 Task: Create a scrum project WonderTech.
Action: Mouse moved to (238, 66)
Screenshot: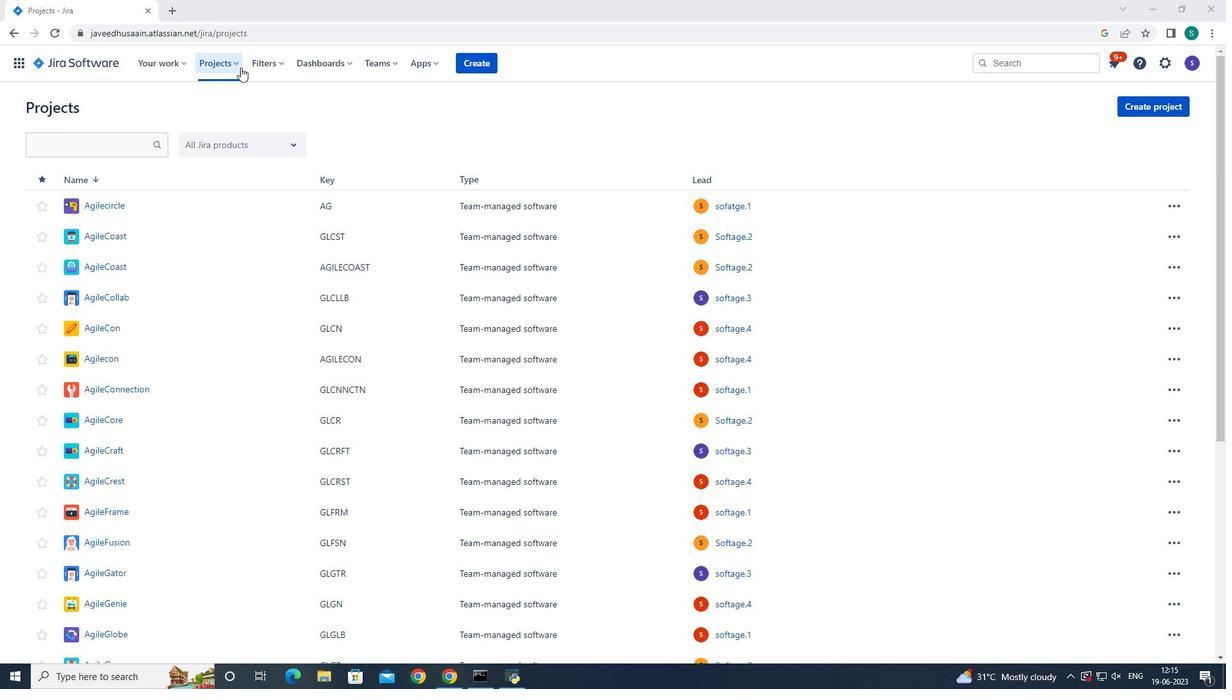 
Action: Mouse pressed left at (238, 66)
Screenshot: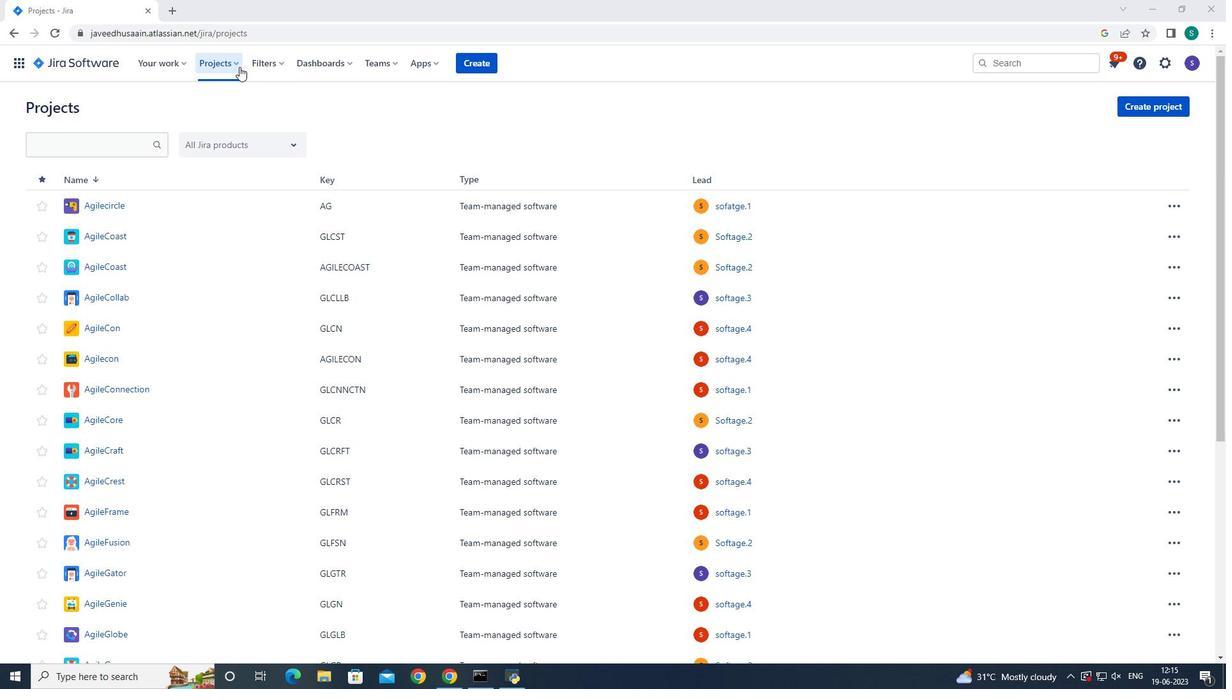 
Action: Mouse moved to (232, 249)
Screenshot: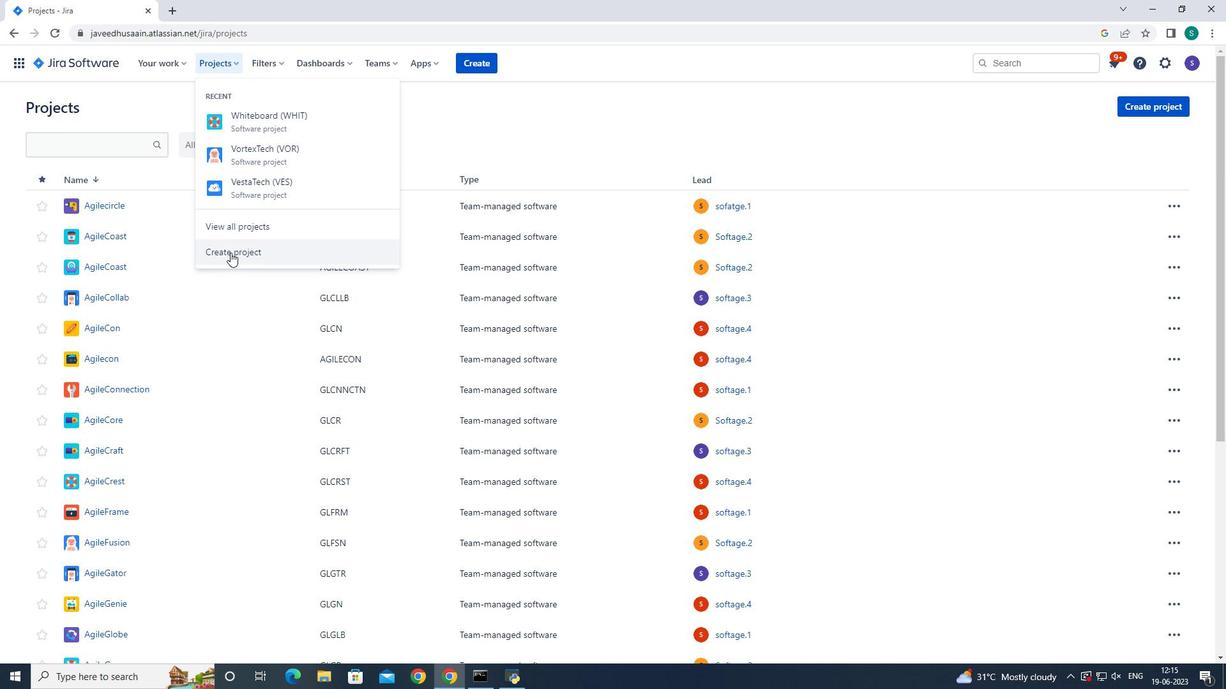 
Action: Mouse pressed left at (232, 249)
Screenshot: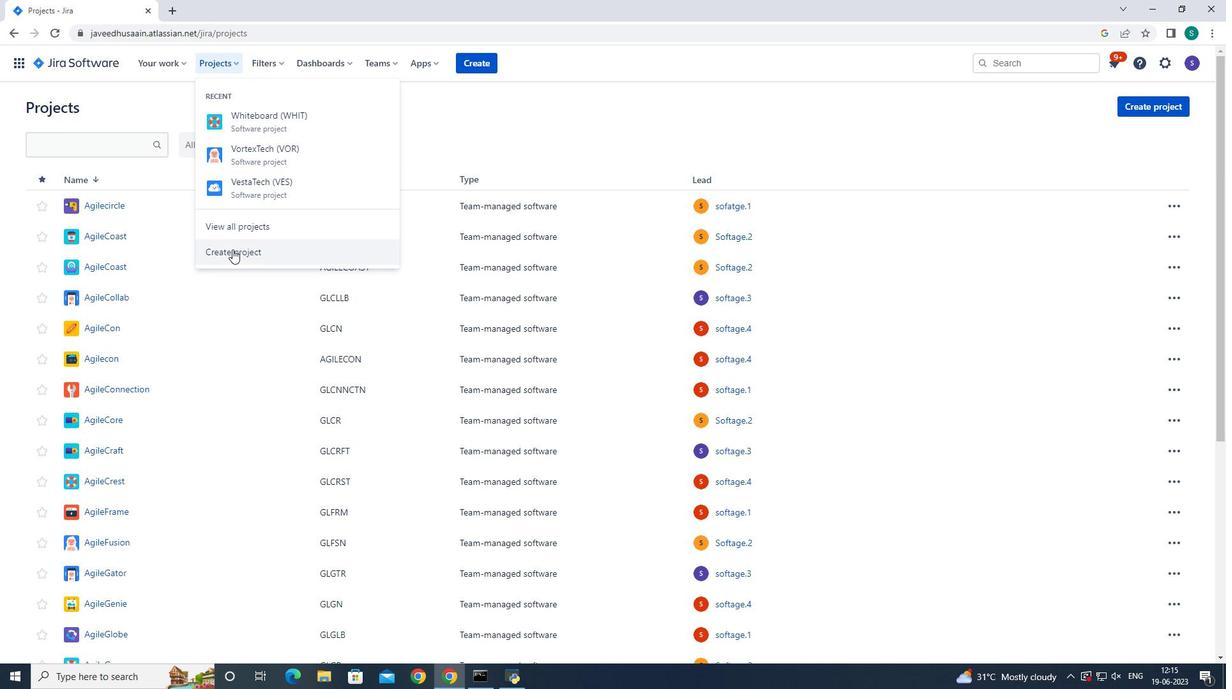 
Action: Mouse moved to (590, 221)
Screenshot: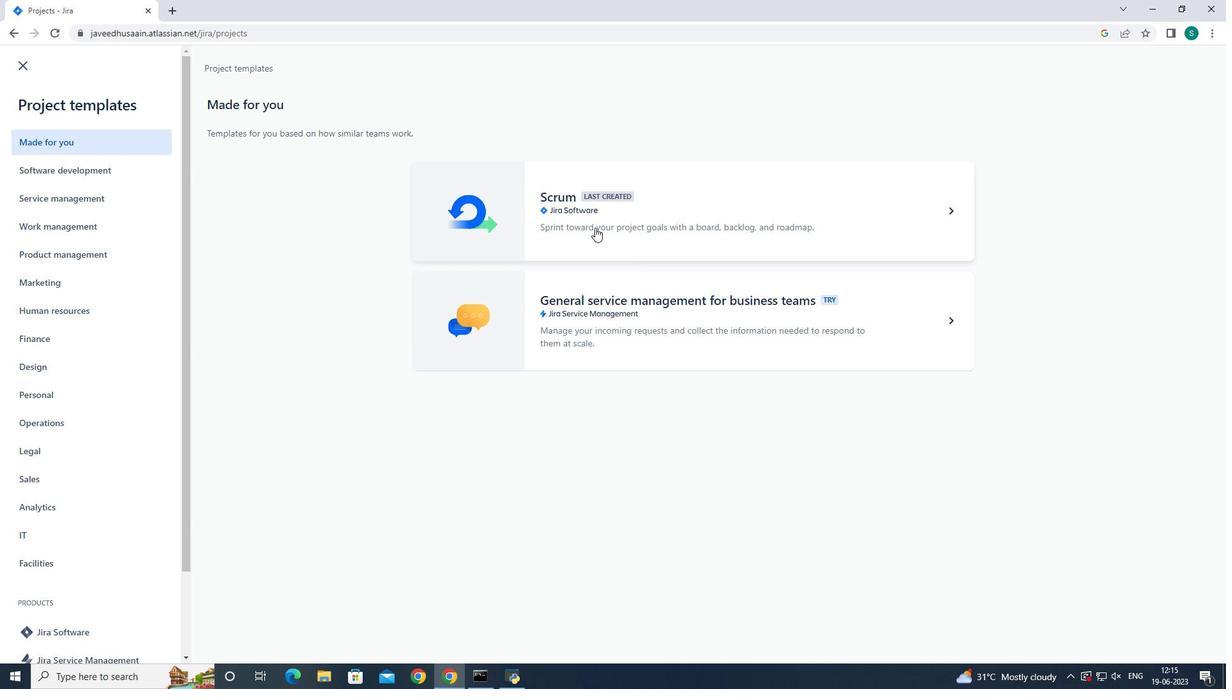 
Action: Mouse pressed left at (590, 221)
Screenshot: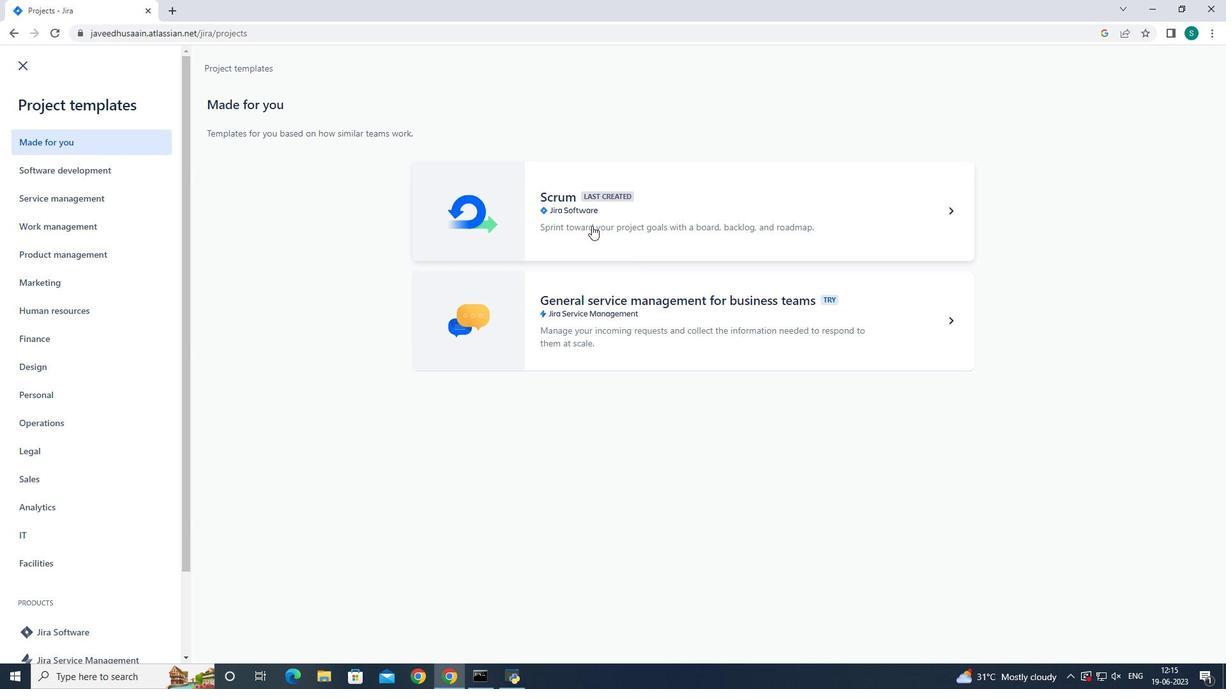 
Action: Mouse moved to (913, 110)
Screenshot: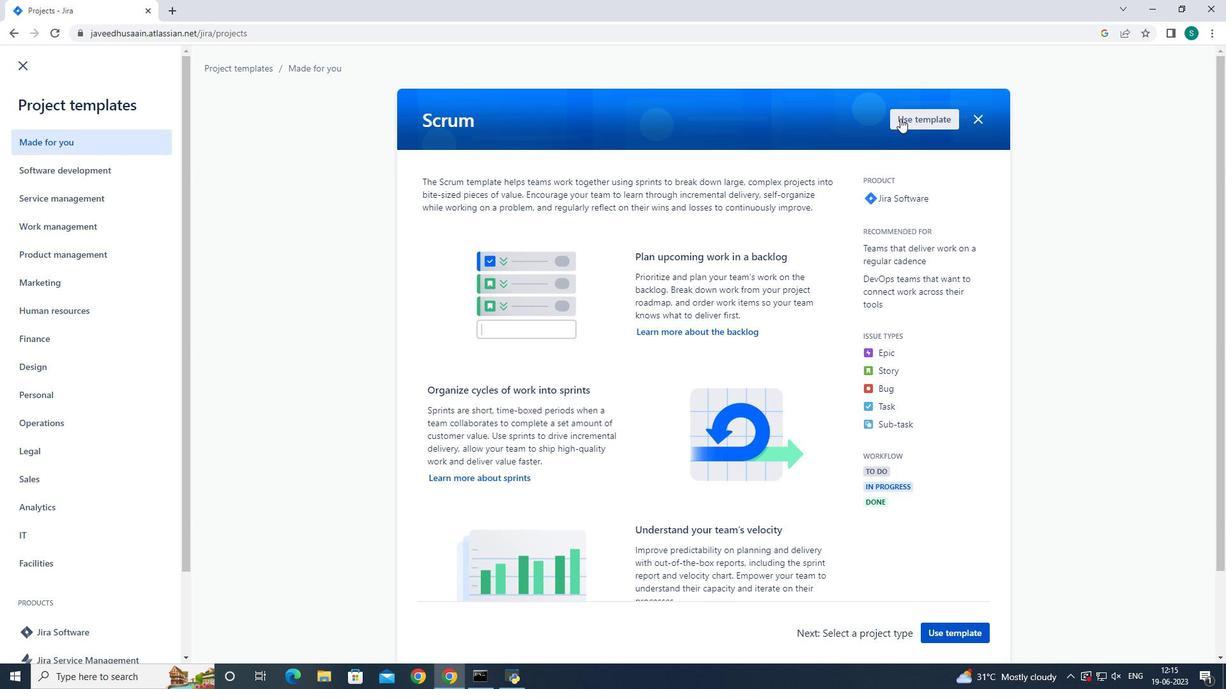 
Action: Mouse pressed left at (913, 110)
Screenshot: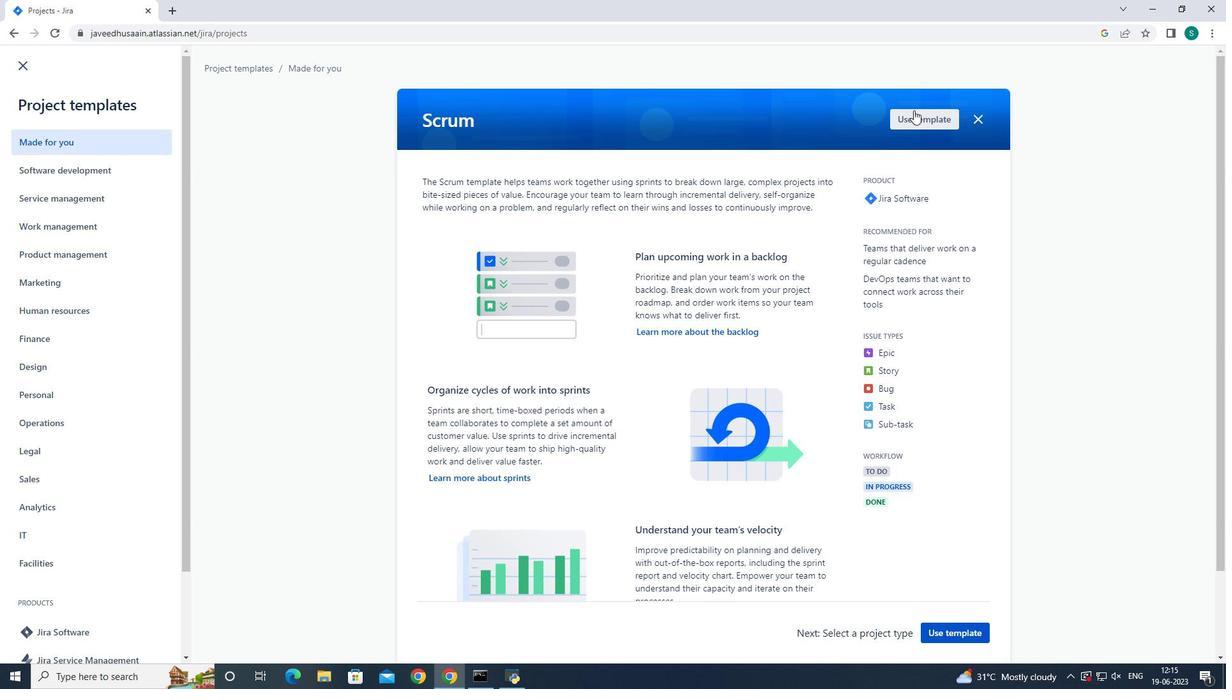 
Action: Mouse moved to (434, 630)
Screenshot: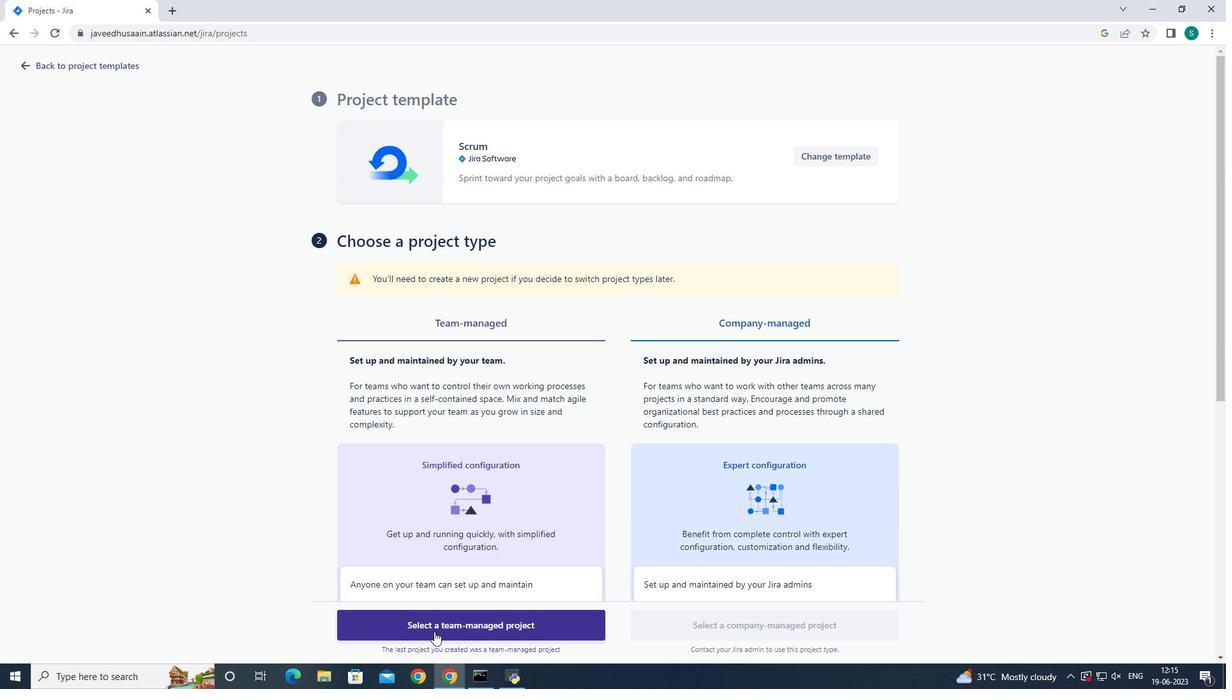 
Action: Mouse pressed left at (434, 630)
Screenshot: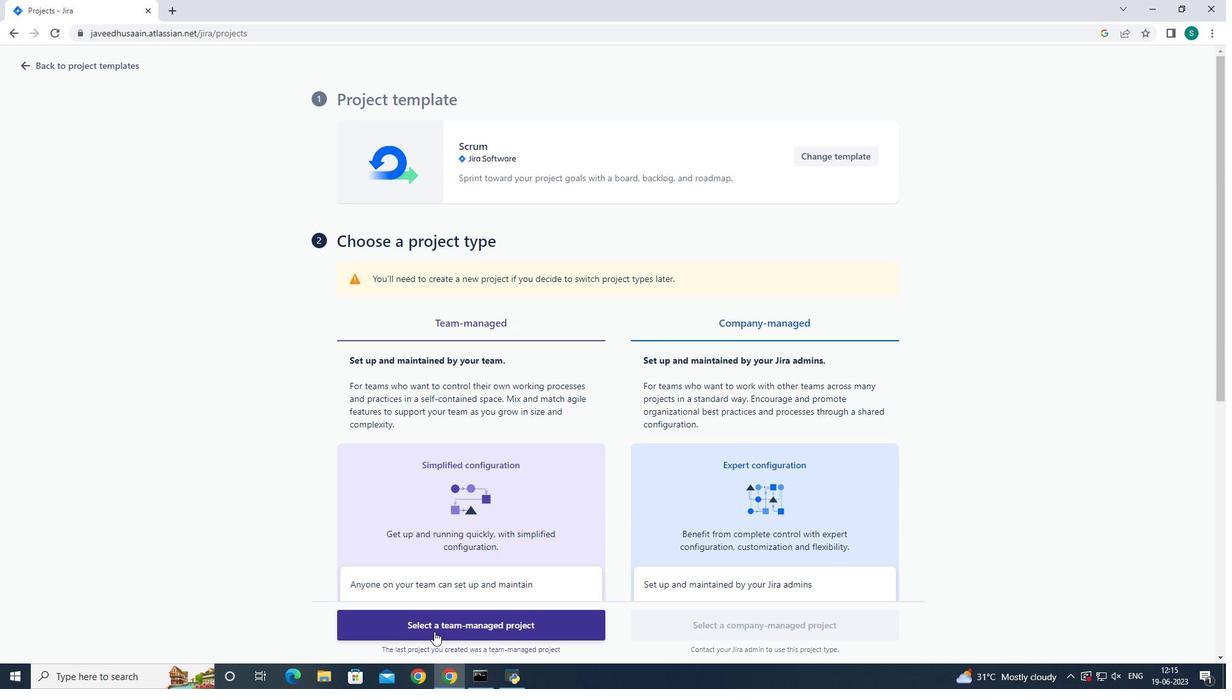 
Action: Mouse moved to (419, 299)
Screenshot: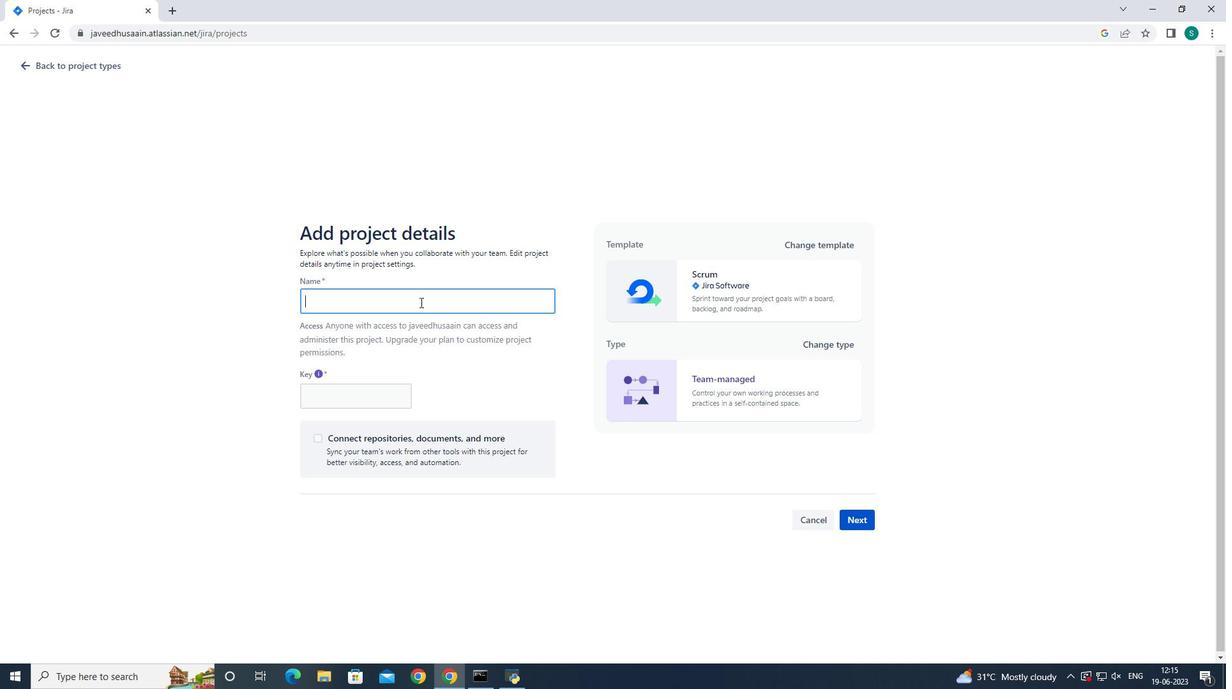 
Action: Mouse pressed left at (419, 299)
Screenshot: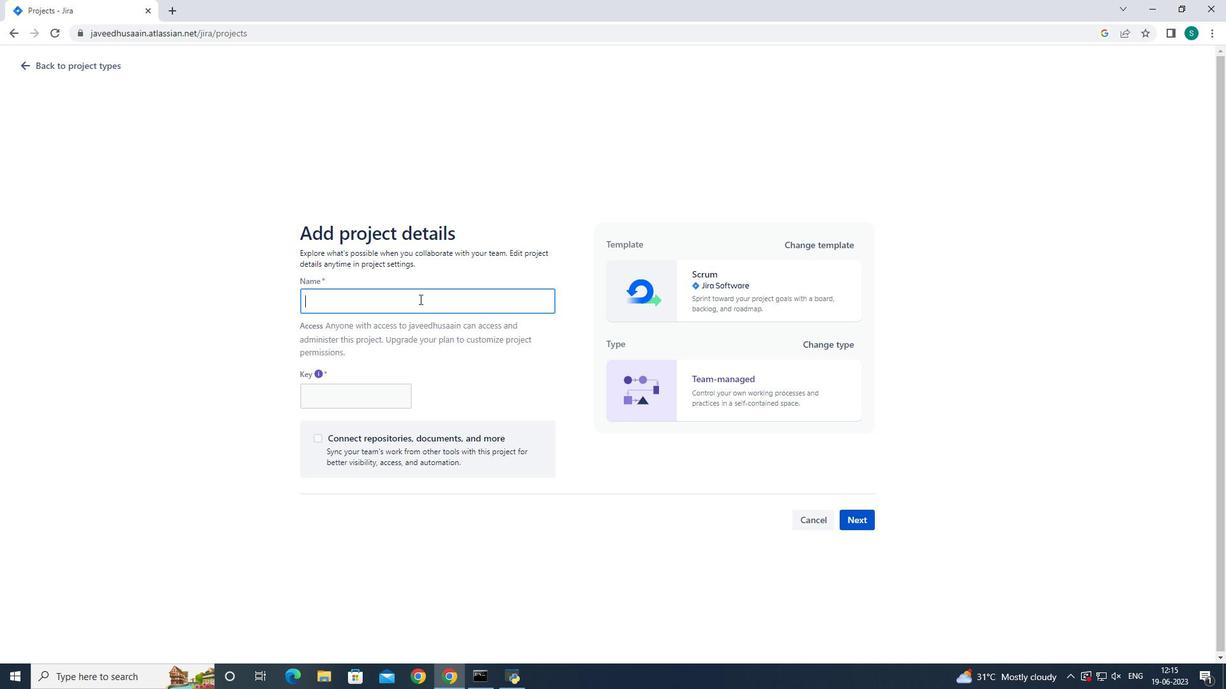 
Action: Key pressed <Key.shift><Key.shift><Key.shift><Key.shift><Key.shift><Key.shift><Key.shift><Key.shift>Wonder<Key.shift>Tech
Screenshot: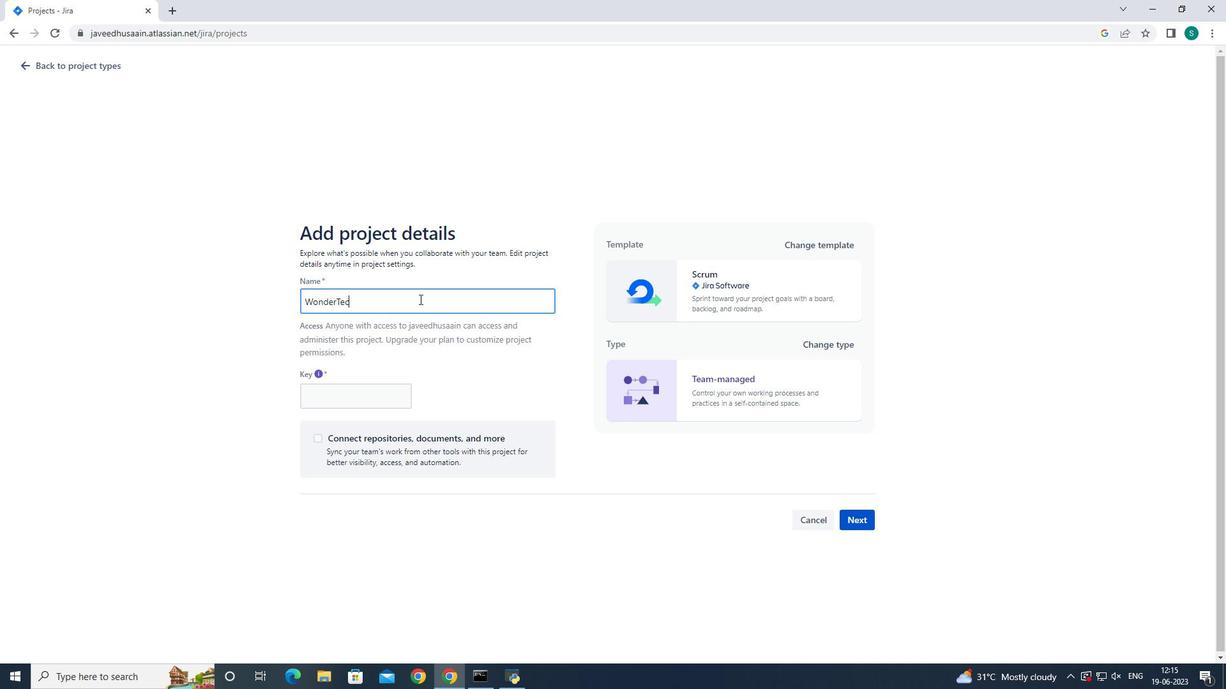
Action: Mouse moved to (858, 520)
Screenshot: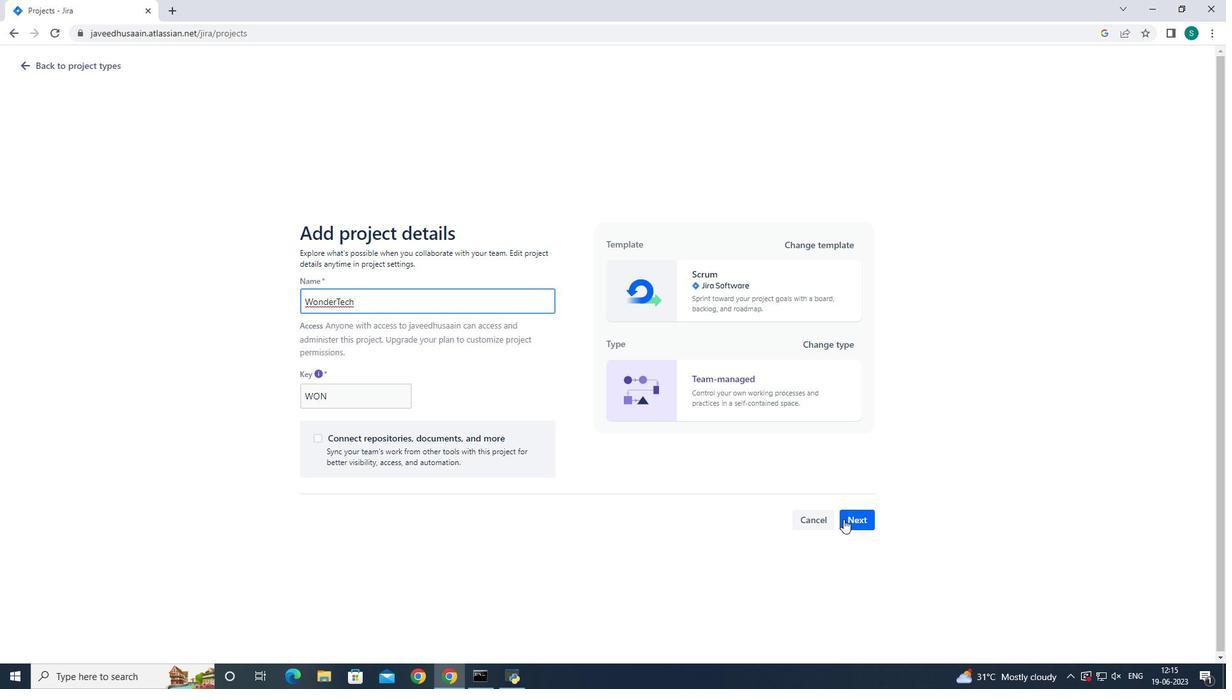 
Action: Mouse pressed left at (858, 520)
Screenshot: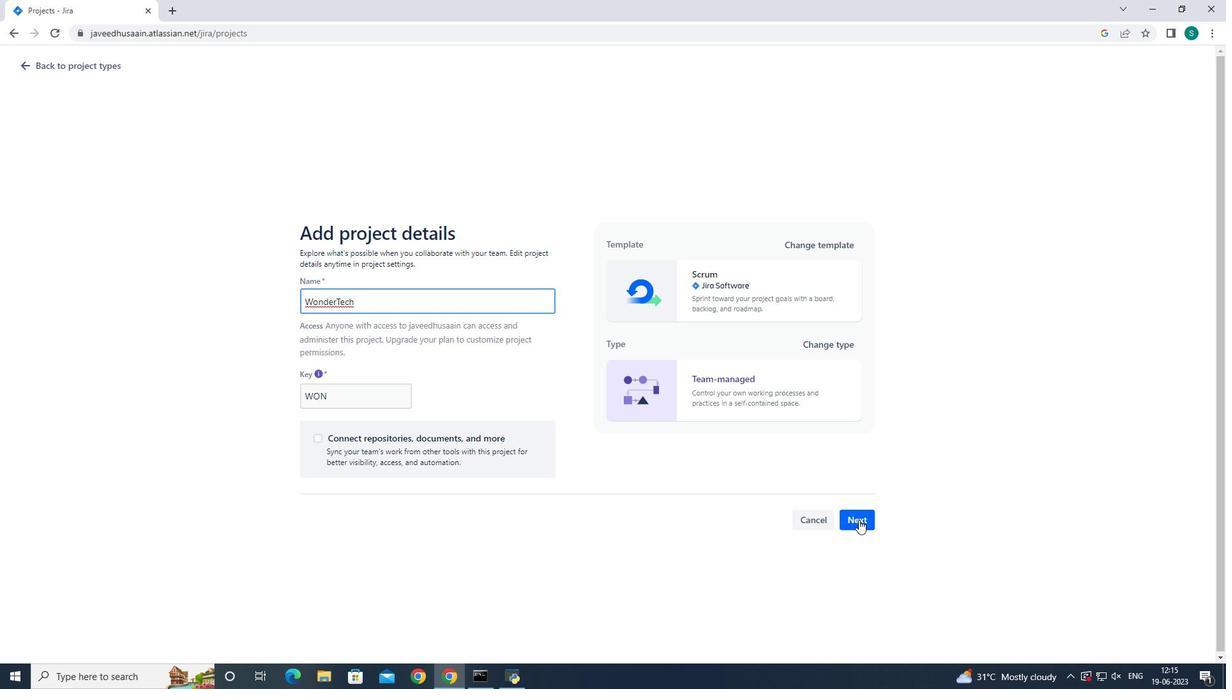 
Action: Mouse moved to (758, 436)
Screenshot: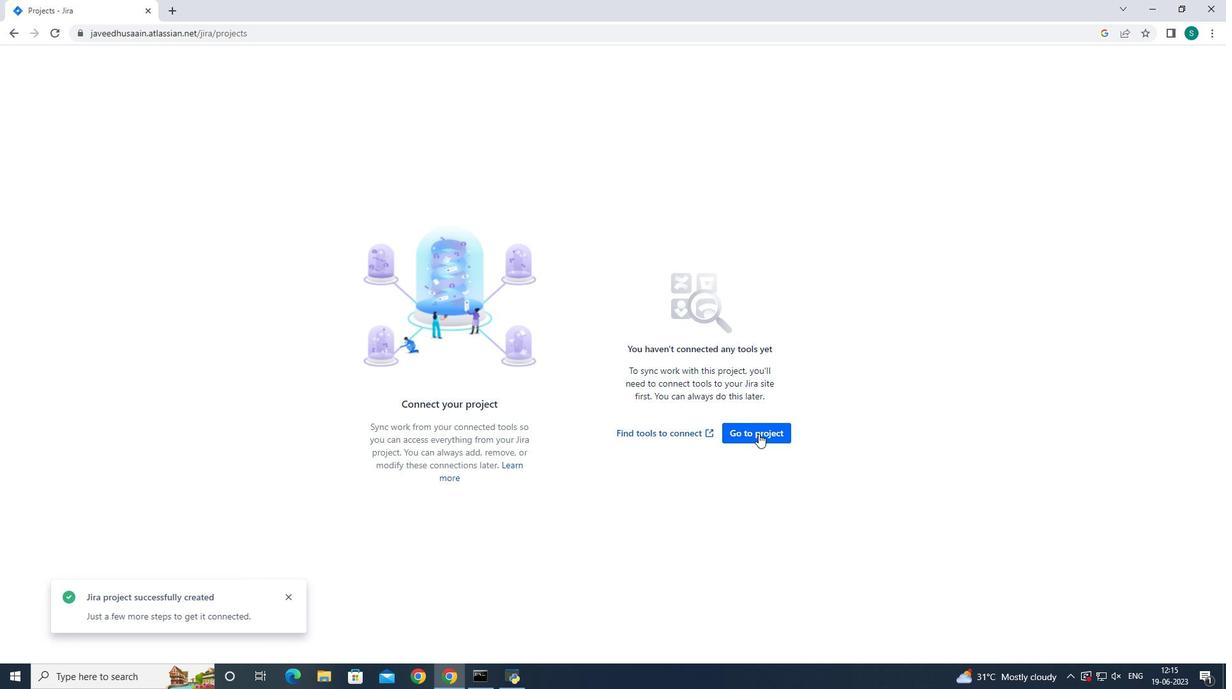 
Action: Mouse pressed left at (758, 436)
Screenshot: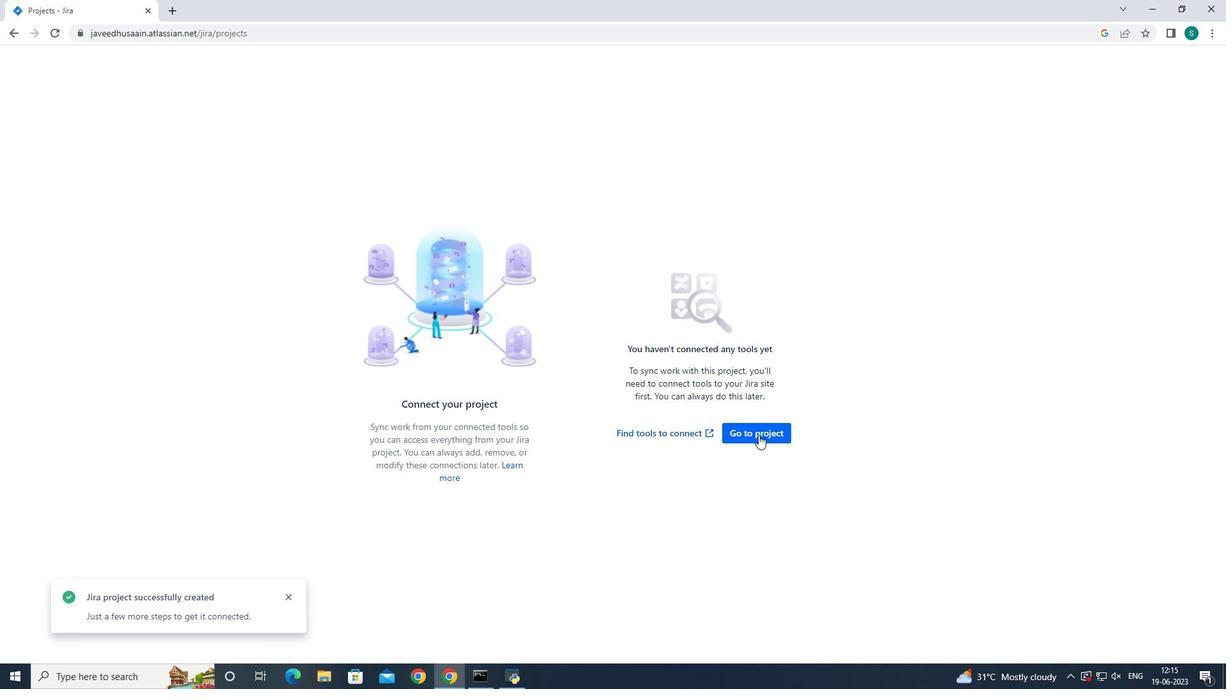 
Action: Mouse moved to (67, 129)
Screenshot: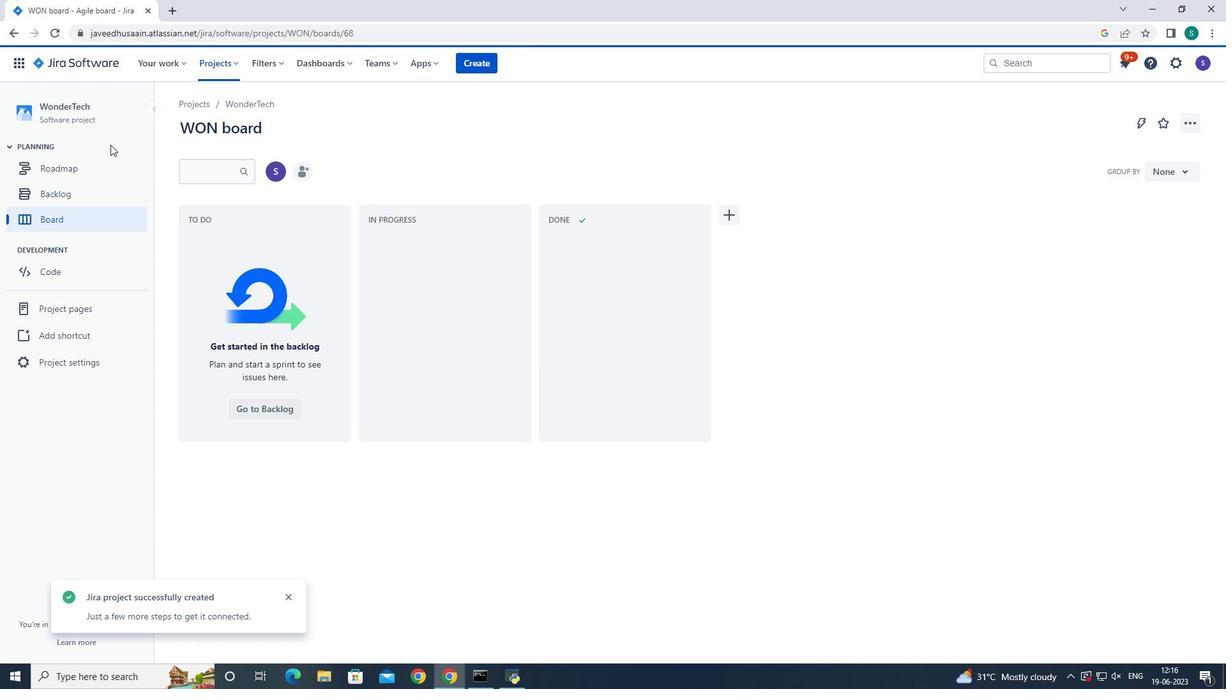 
